 Task: Add a condition where "Hours since ticket status open Less than Twenty" in unsolved tickets in your groups.
Action: Mouse moved to (124, 361)
Screenshot: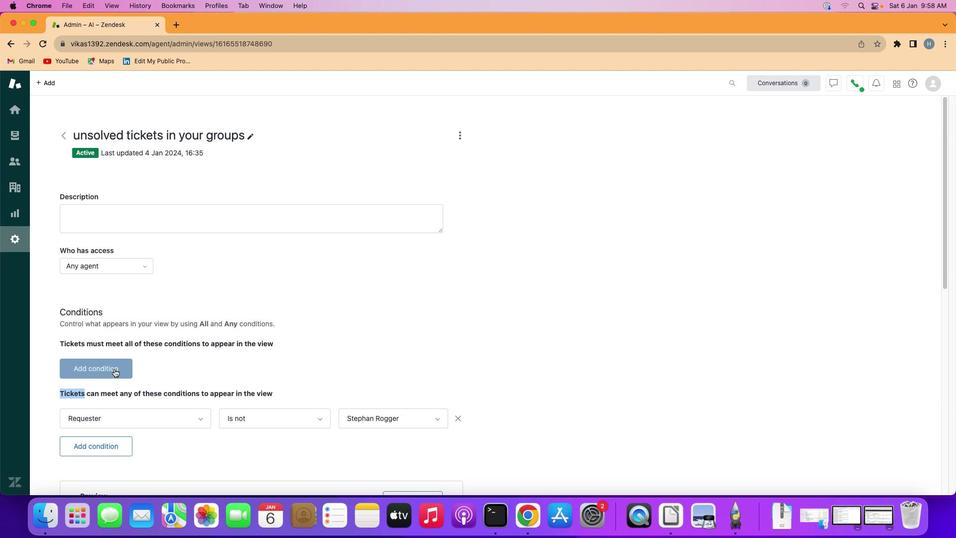 
Action: Mouse pressed left at (124, 361)
Screenshot: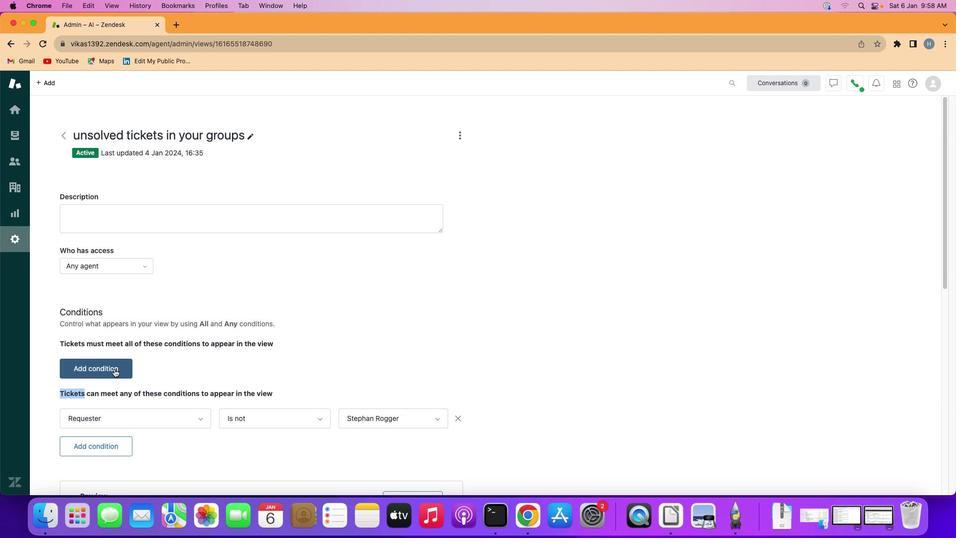 
Action: Mouse moved to (142, 358)
Screenshot: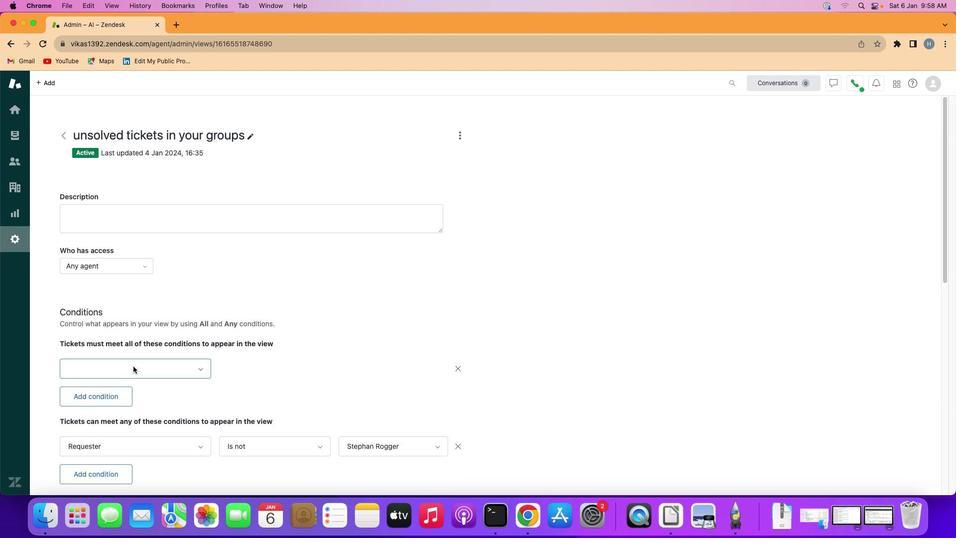 
Action: Mouse pressed left at (142, 358)
Screenshot: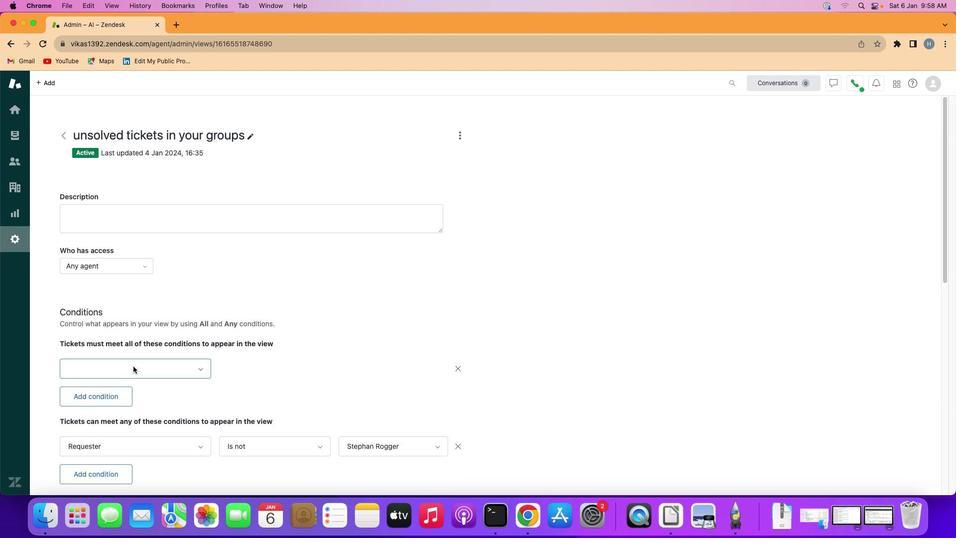 
Action: Mouse moved to (171, 311)
Screenshot: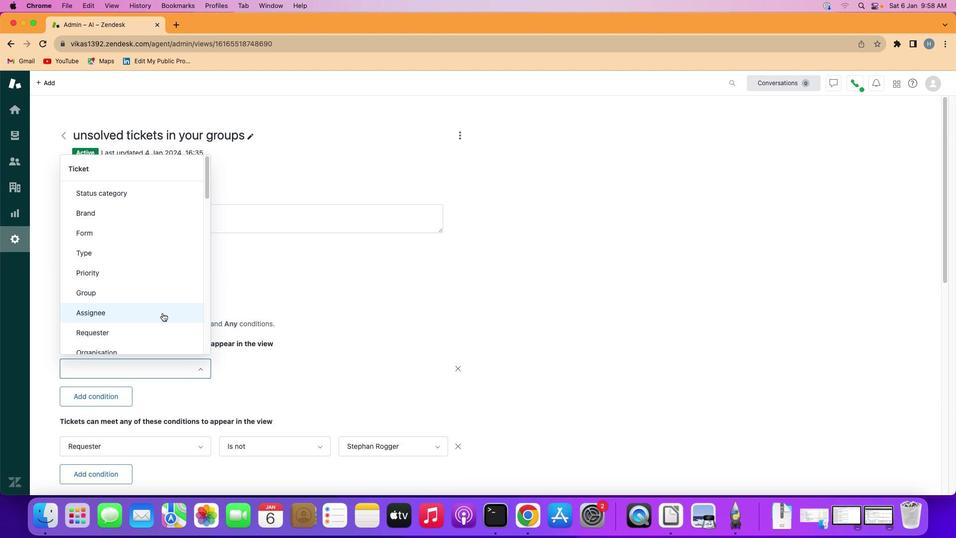 
Action: Mouse scrolled (171, 311) with delta (9, 33)
Screenshot: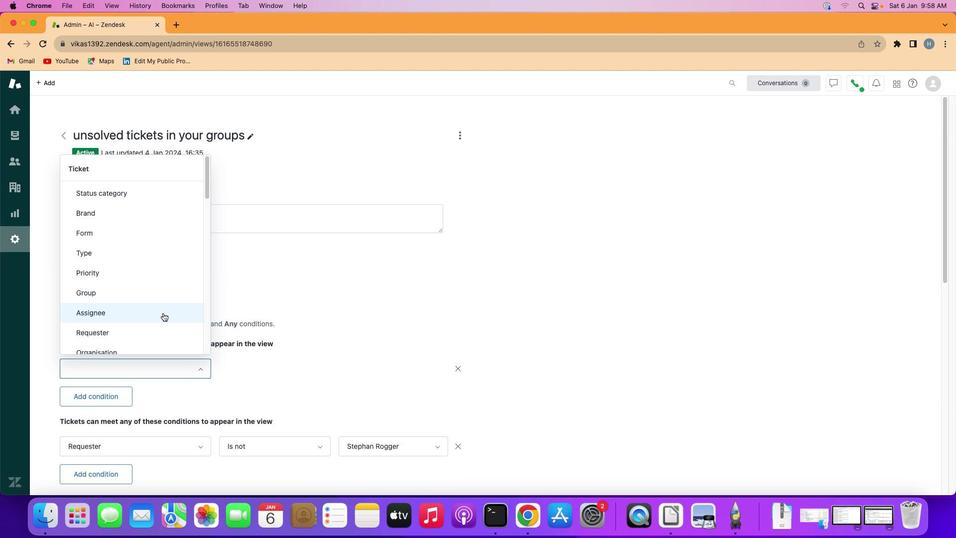 
Action: Mouse moved to (172, 311)
Screenshot: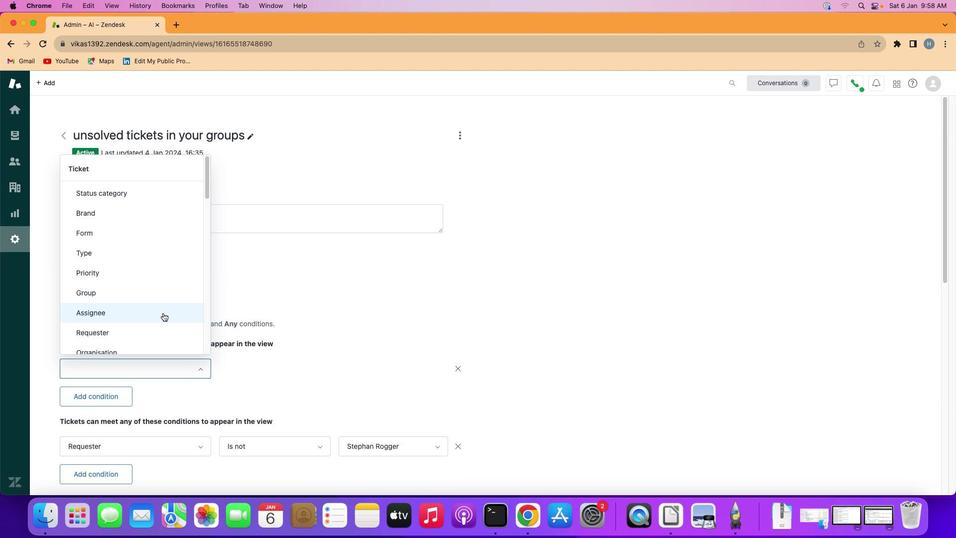
Action: Mouse scrolled (172, 311) with delta (9, 31)
Screenshot: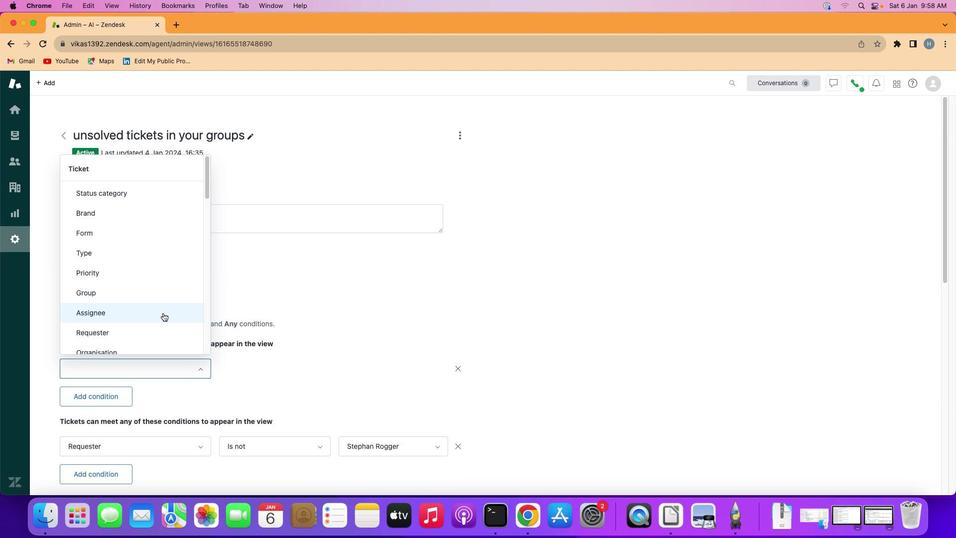 
Action: Mouse moved to (172, 311)
Screenshot: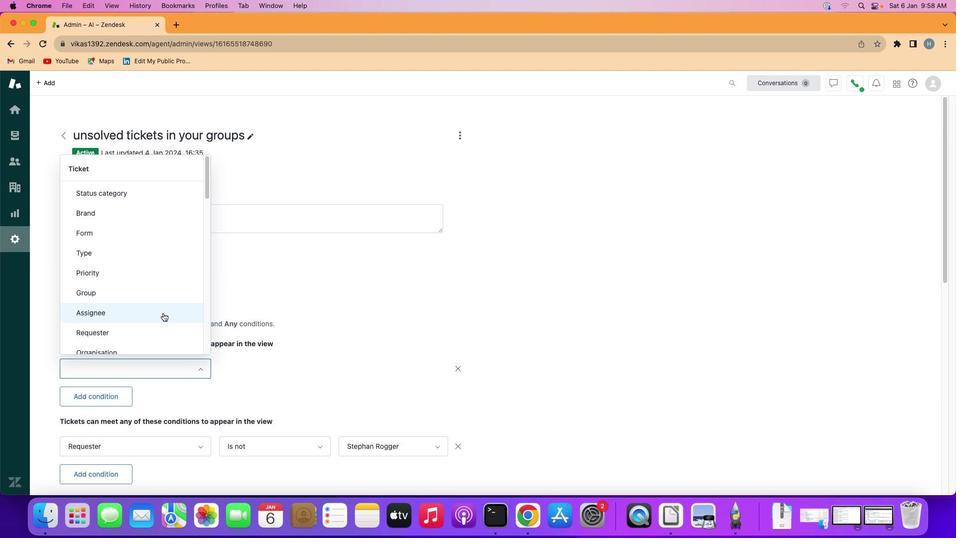 
Action: Mouse scrolled (172, 311) with delta (9, 31)
Screenshot: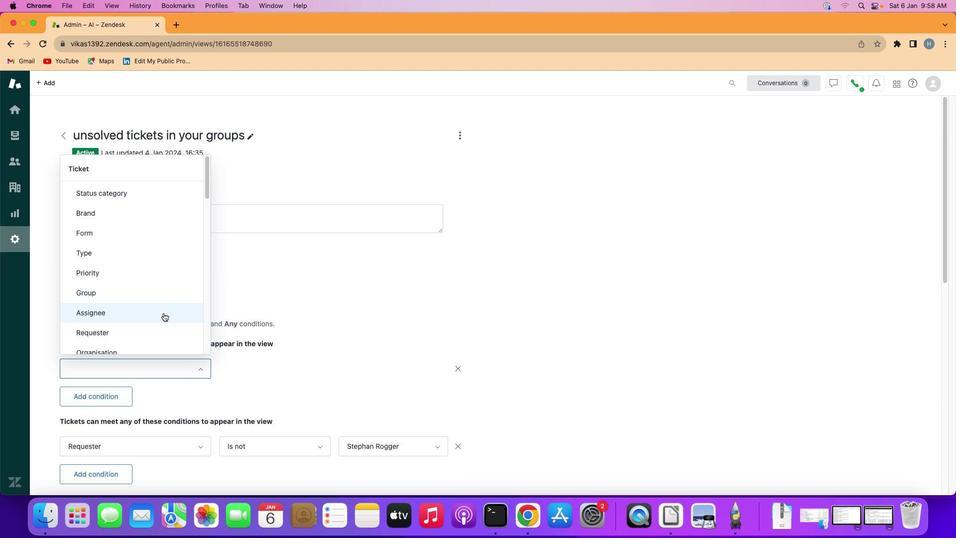 
Action: Mouse moved to (172, 311)
Screenshot: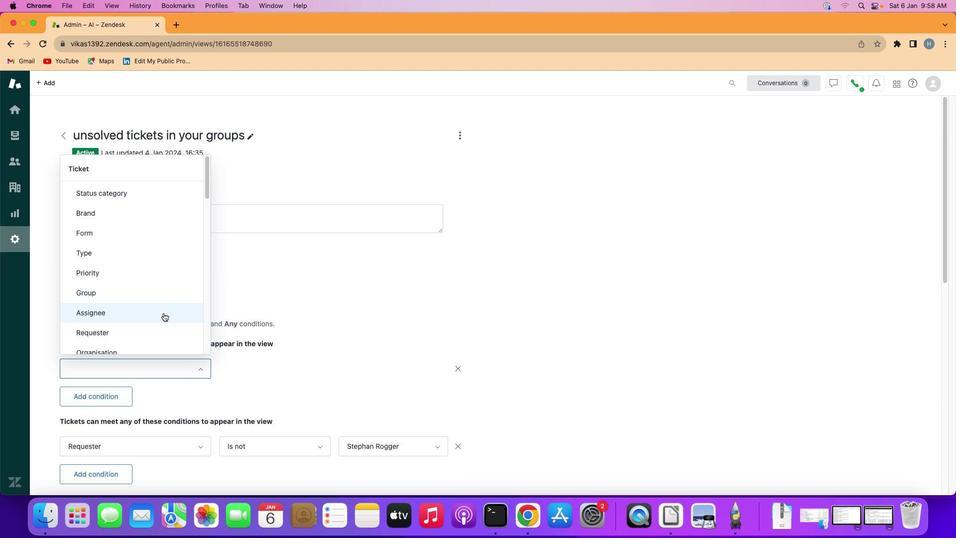 
Action: Mouse scrolled (172, 311) with delta (9, 30)
Screenshot: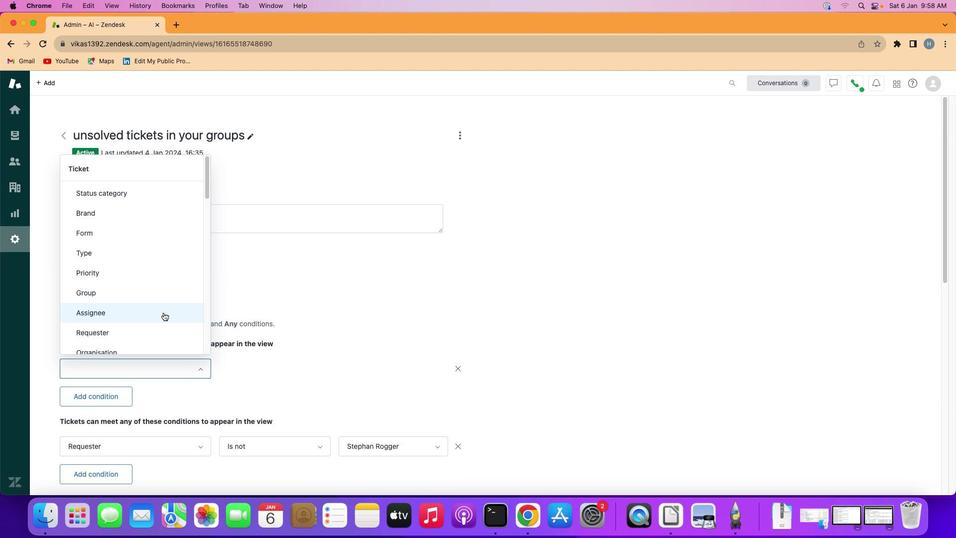 
Action: Mouse moved to (172, 311)
Screenshot: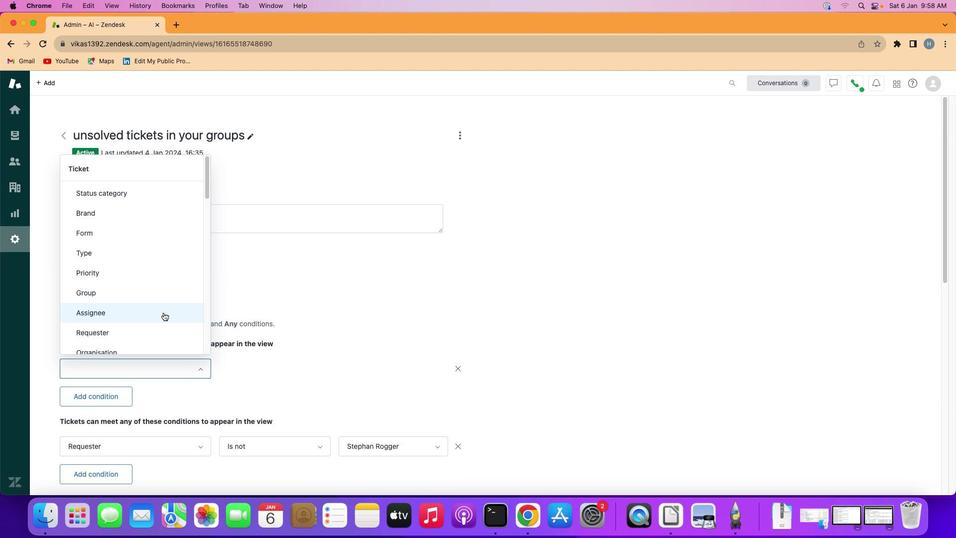 
Action: Mouse scrolled (172, 311) with delta (9, 30)
Screenshot: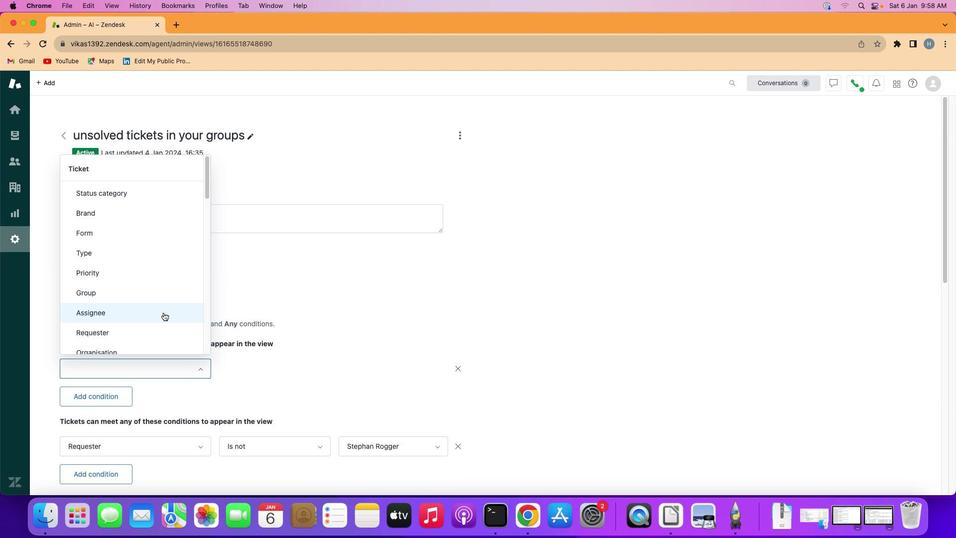 
Action: Mouse moved to (173, 310)
Screenshot: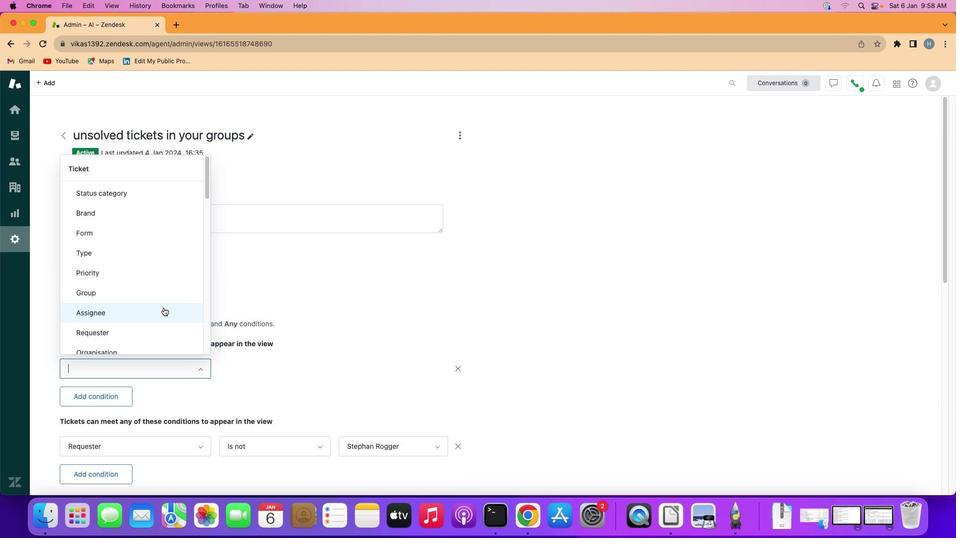 
Action: Mouse scrolled (173, 310) with delta (9, 32)
Screenshot: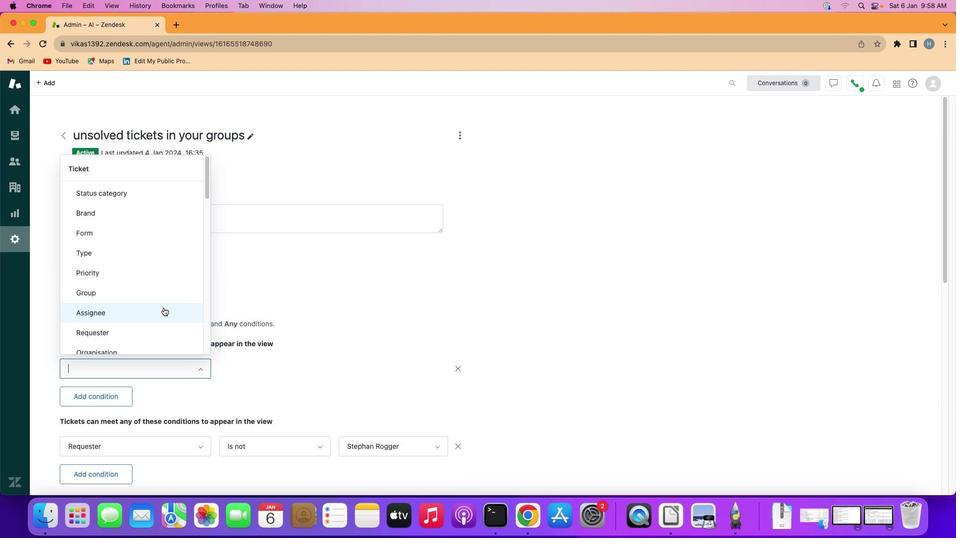
Action: Mouse moved to (172, 297)
Screenshot: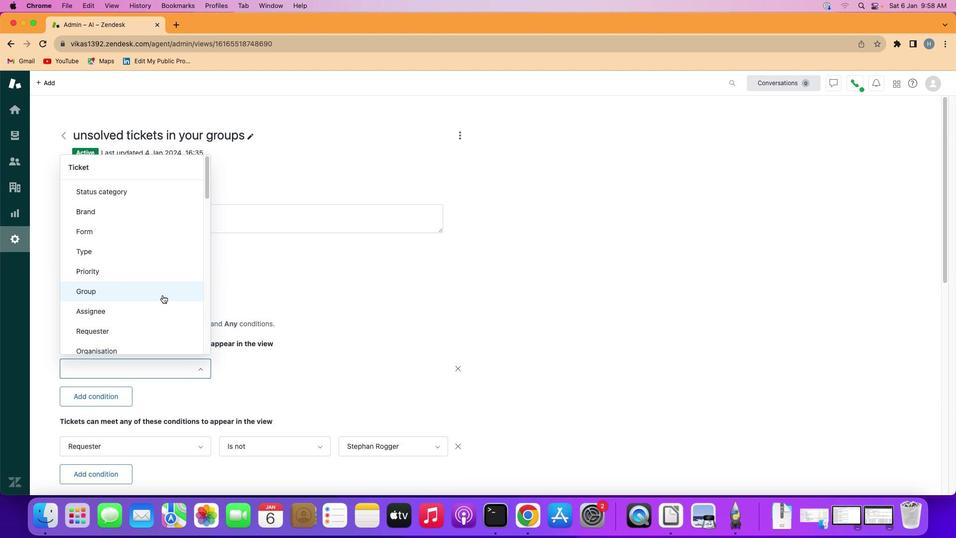
Action: Mouse scrolled (172, 297) with delta (9, 32)
Screenshot: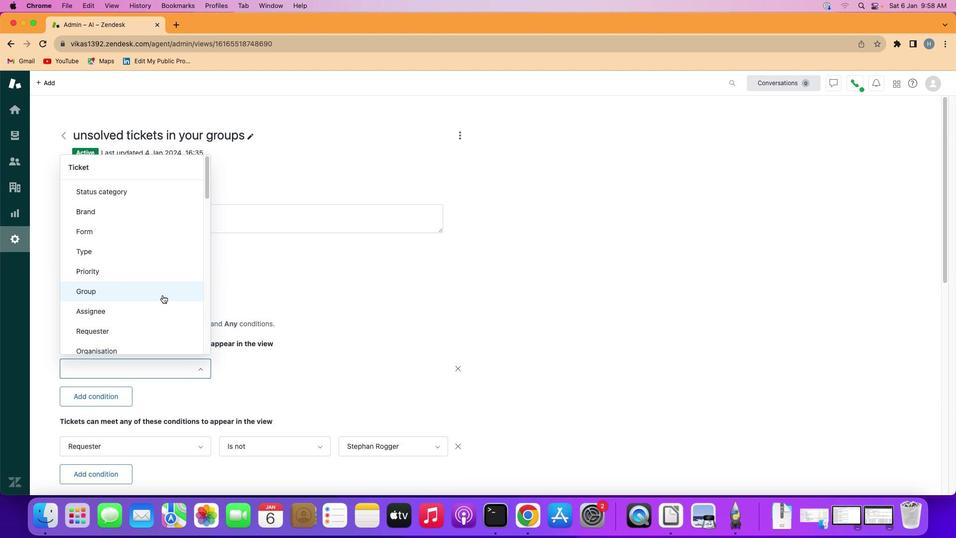 
Action: Mouse moved to (172, 296)
Screenshot: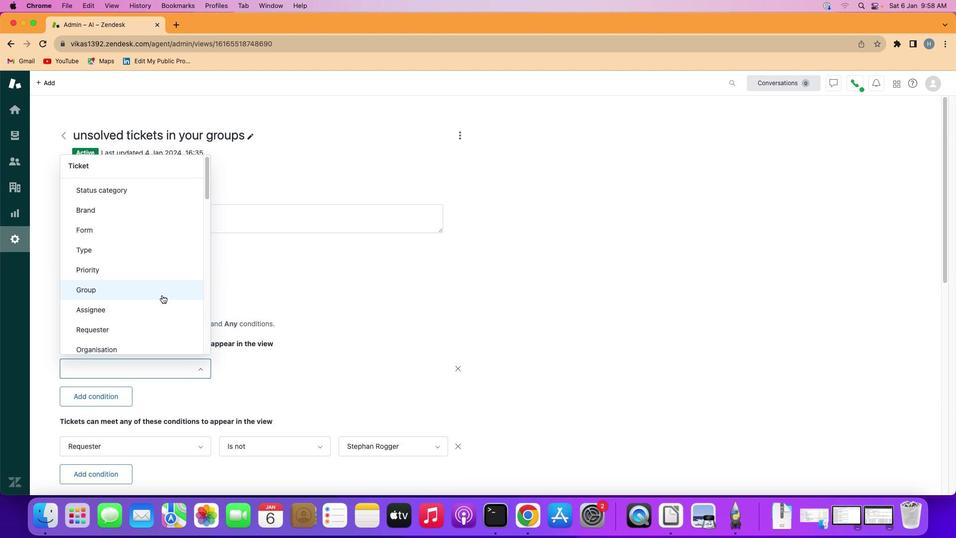 
Action: Mouse scrolled (172, 296) with delta (9, 32)
Screenshot: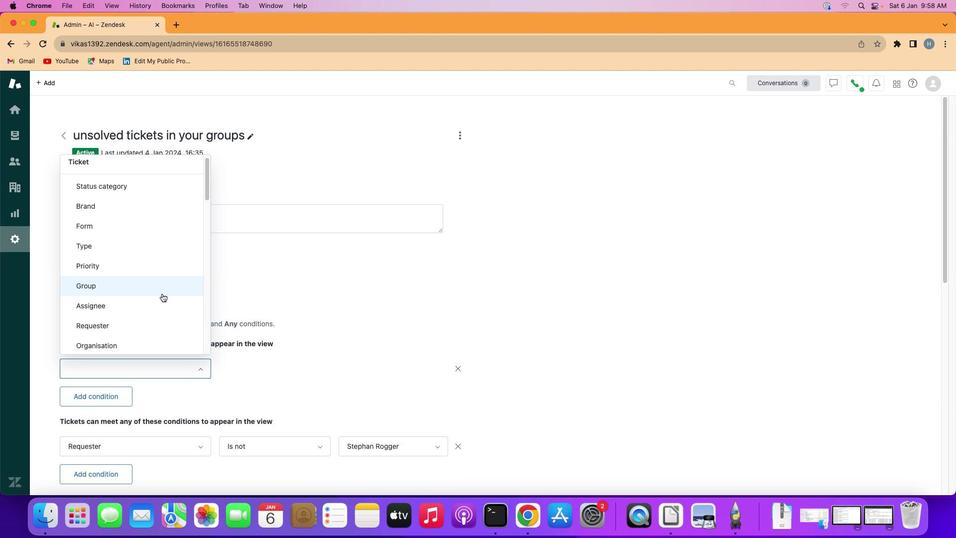 
Action: Mouse moved to (171, 295)
Screenshot: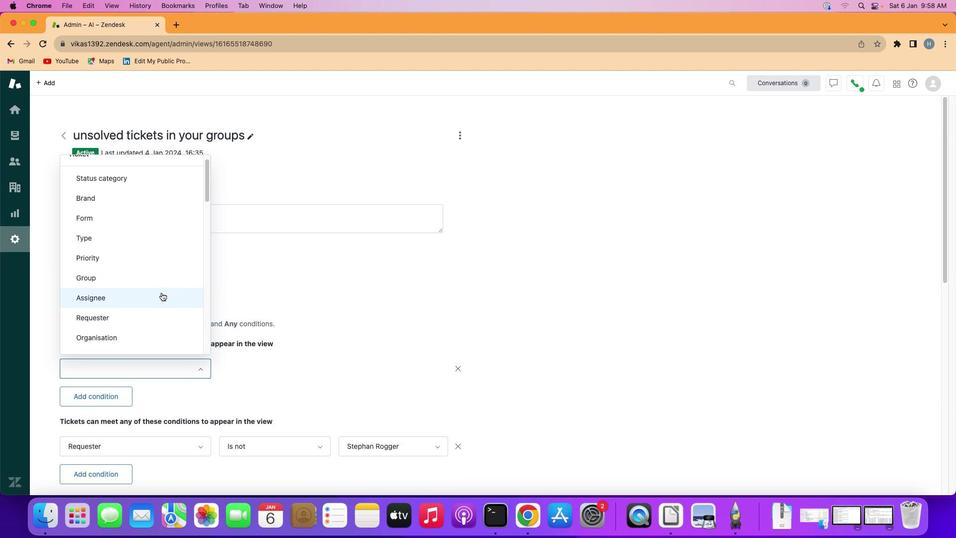 
Action: Mouse scrolled (171, 295) with delta (9, 32)
Screenshot: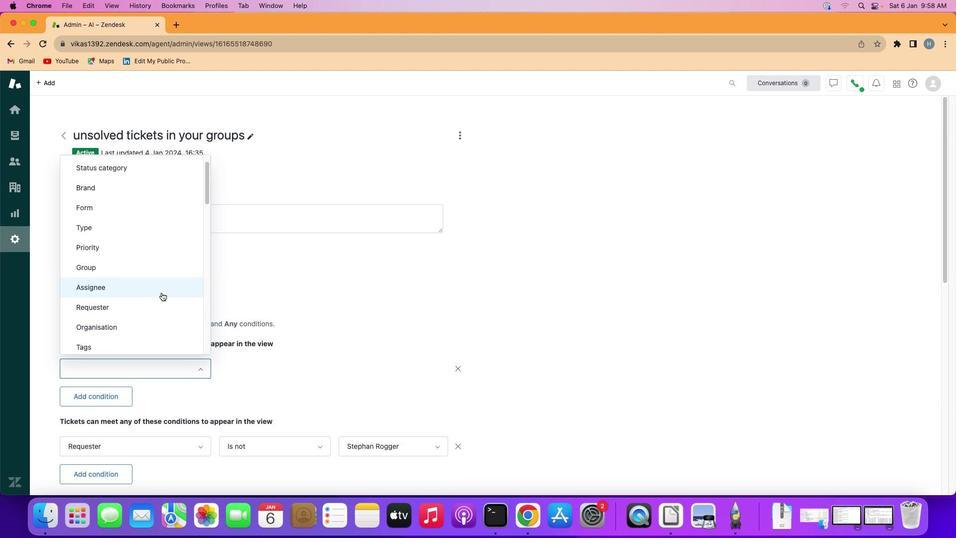 
Action: Mouse moved to (171, 292)
Screenshot: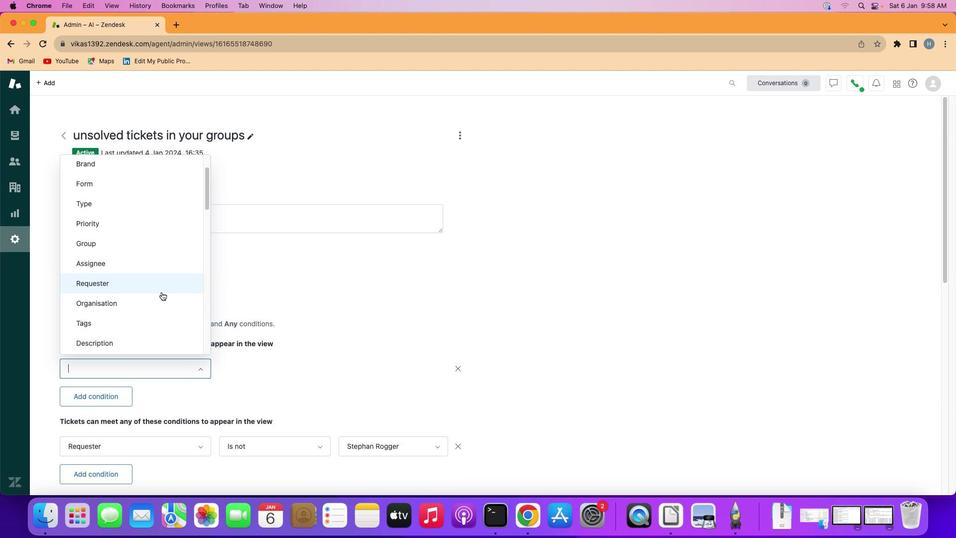 
Action: Mouse scrolled (171, 292) with delta (9, 32)
Screenshot: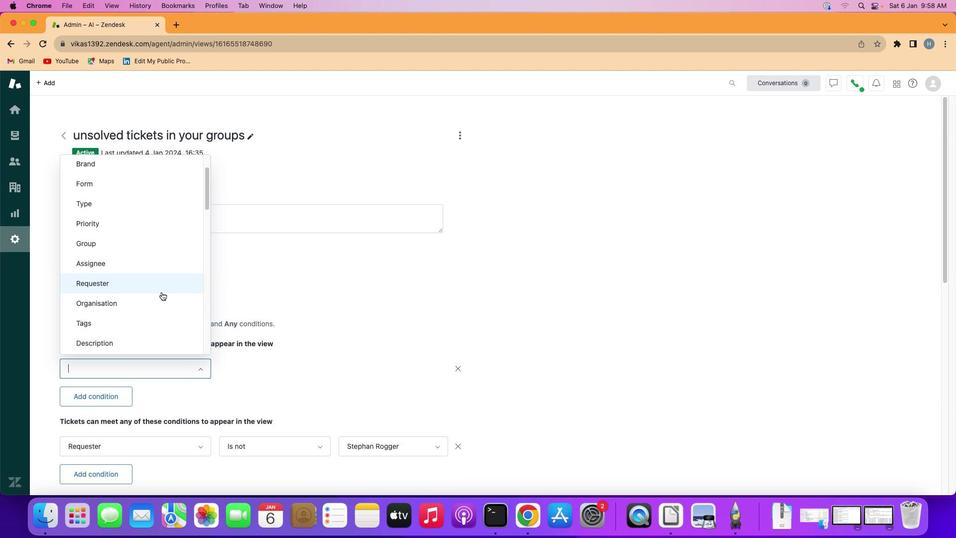 
Action: Mouse moved to (170, 292)
Screenshot: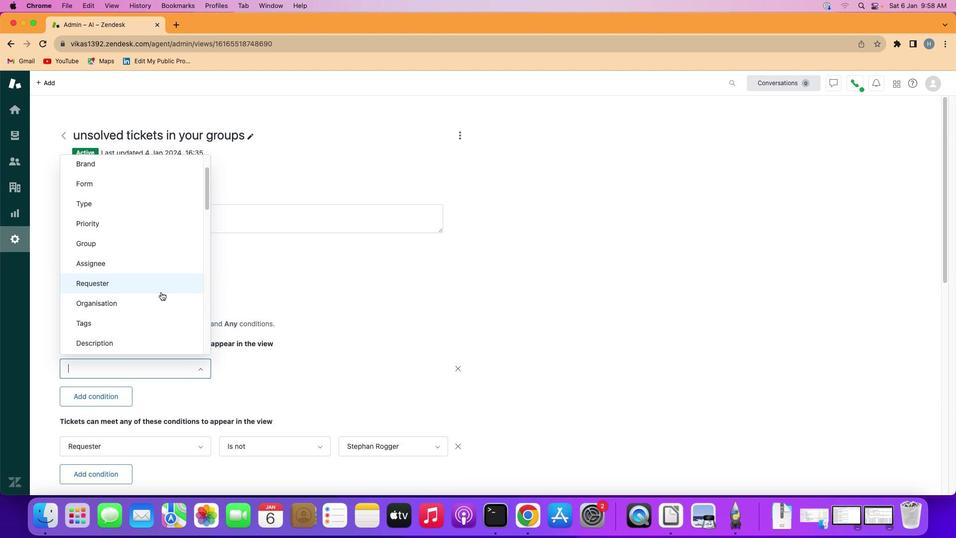
Action: Mouse scrolled (170, 292) with delta (9, 32)
Screenshot: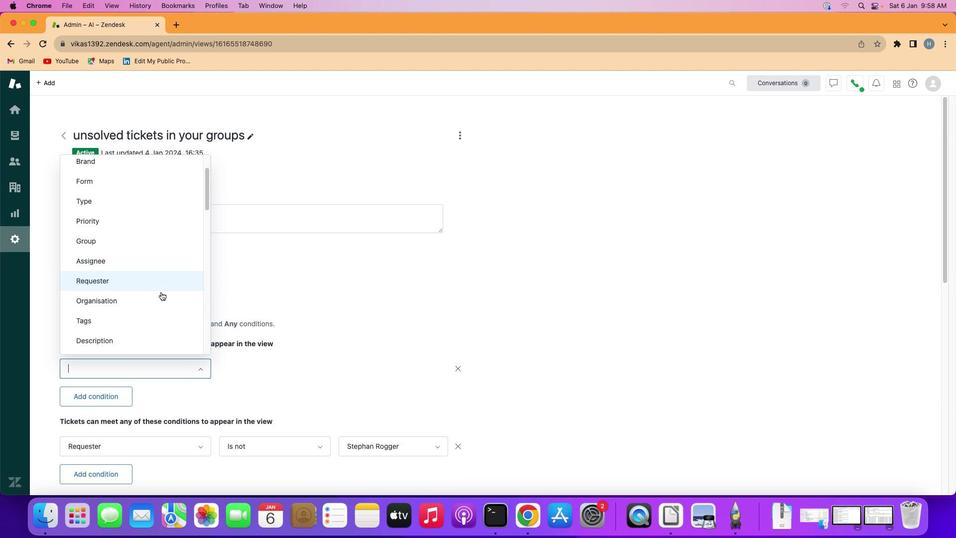 
Action: Mouse scrolled (170, 292) with delta (9, 32)
Screenshot: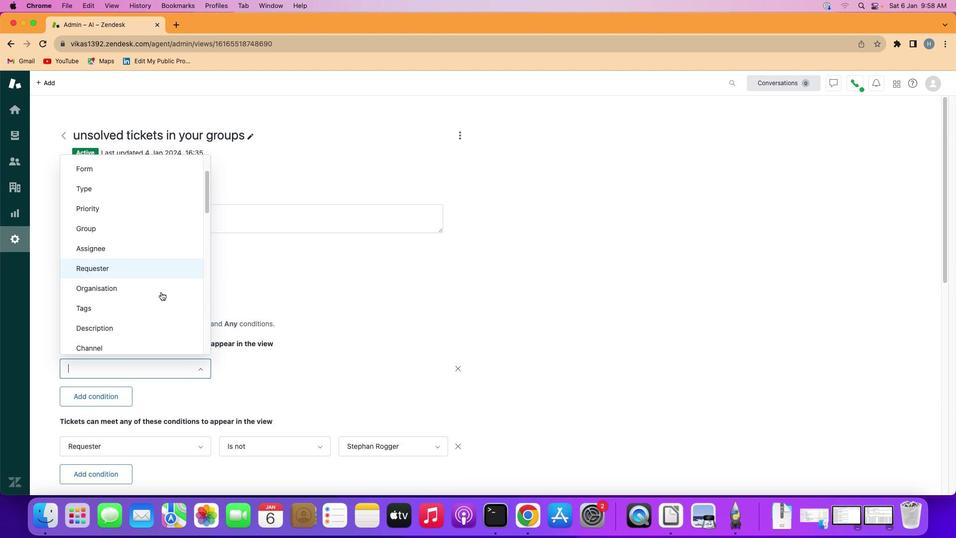 
Action: Mouse scrolled (170, 292) with delta (9, 31)
Screenshot: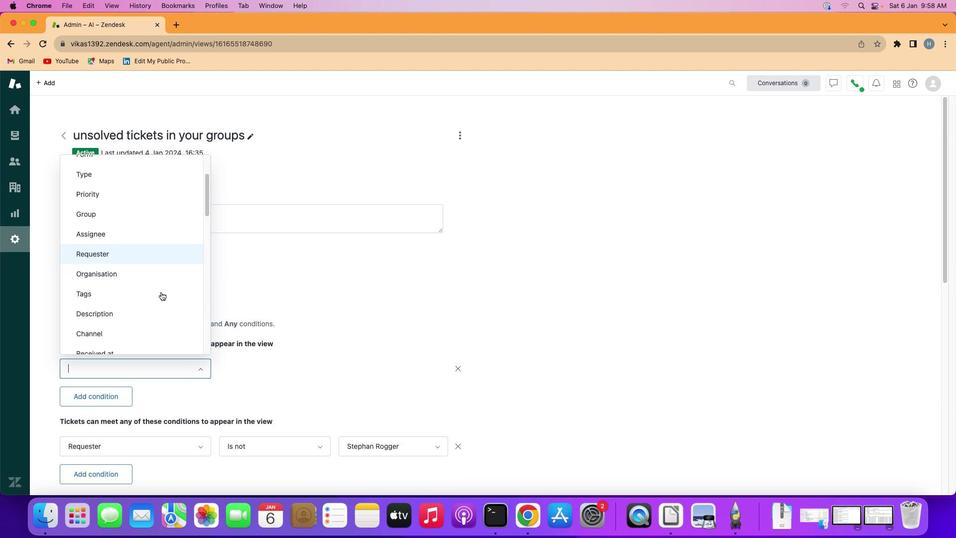 
Action: Mouse scrolled (170, 292) with delta (9, 31)
Screenshot: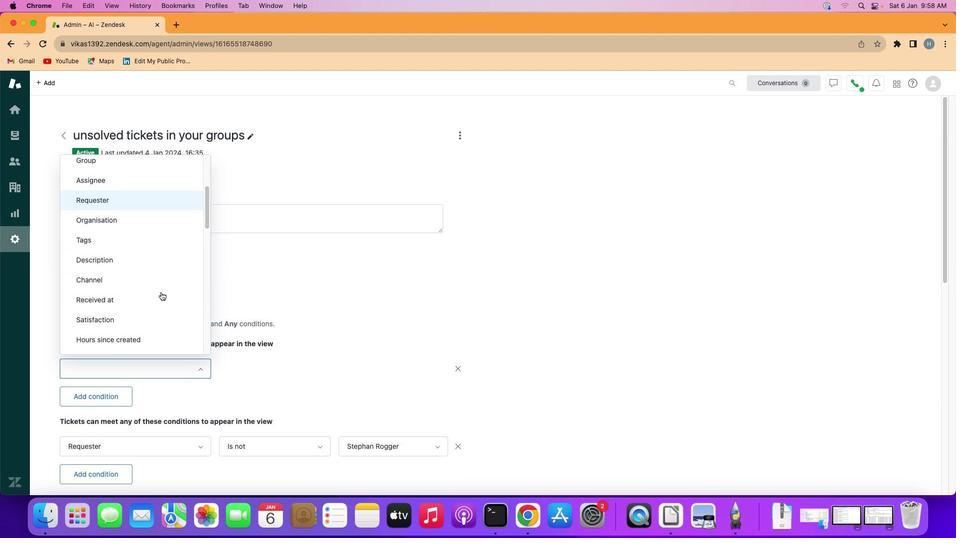 
Action: Mouse scrolled (170, 292) with delta (9, 32)
Screenshot: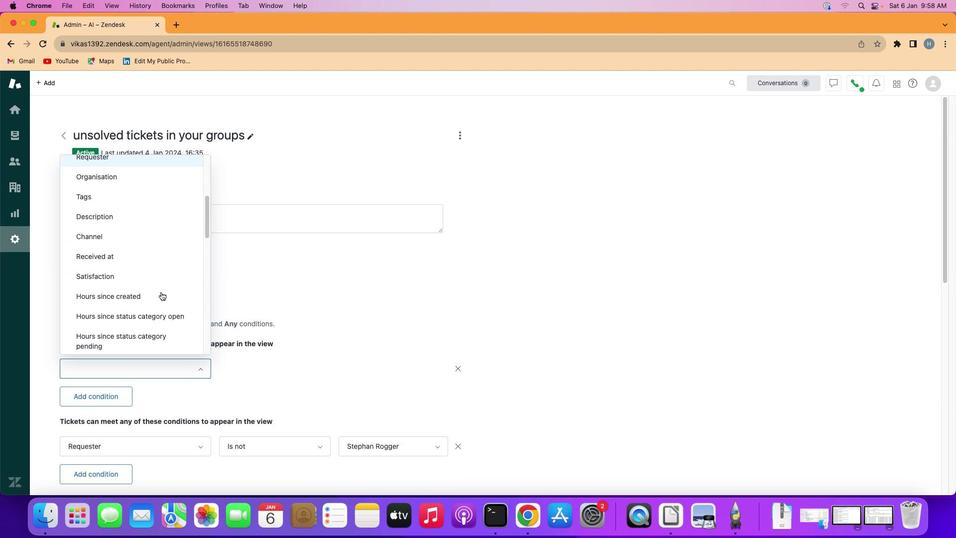 
Action: Mouse scrolled (170, 292) with delta (9, 32)
Screenshot: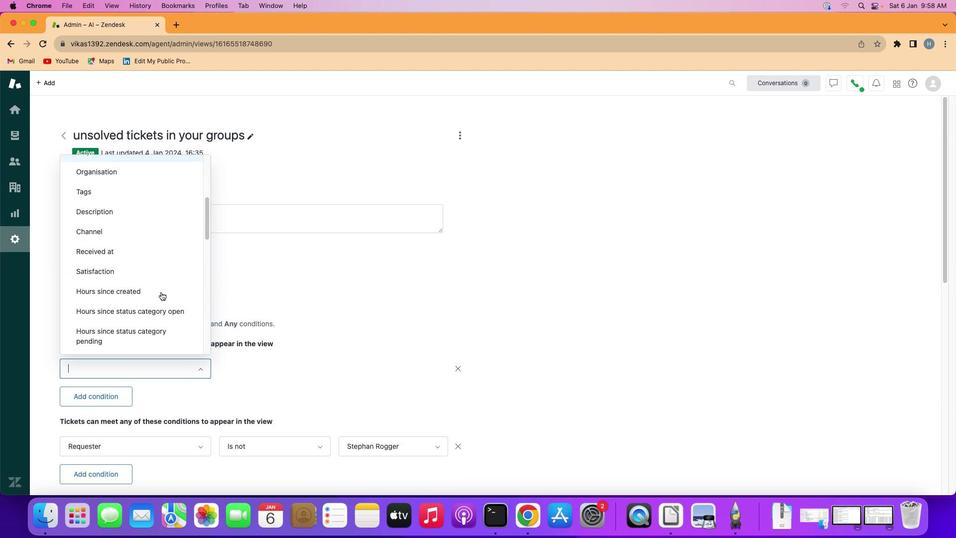 
Action: Mouse scrolled (170, 292) with delta (9, 32)
Screenshot: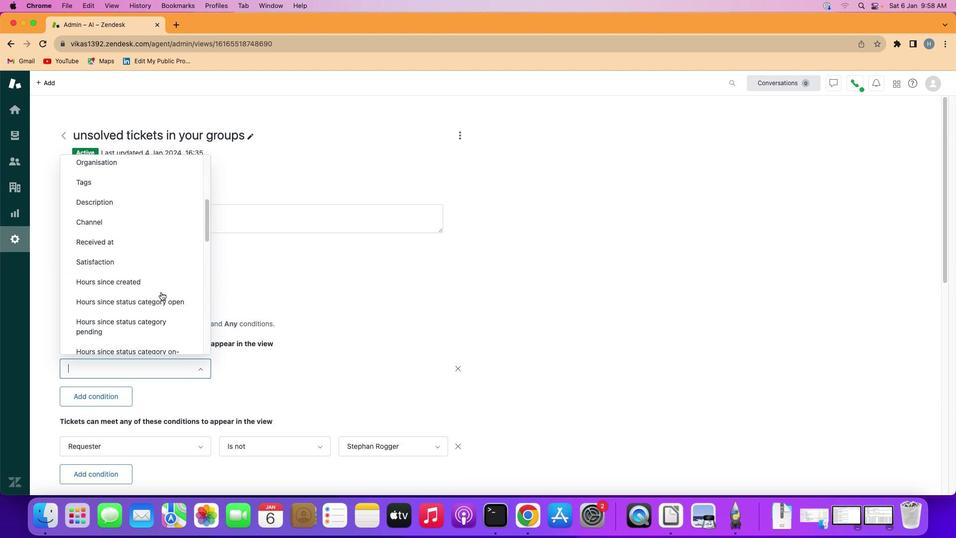 
Action: Mouse scrolled (170, 292) with delta (9, 31)
Screenshot: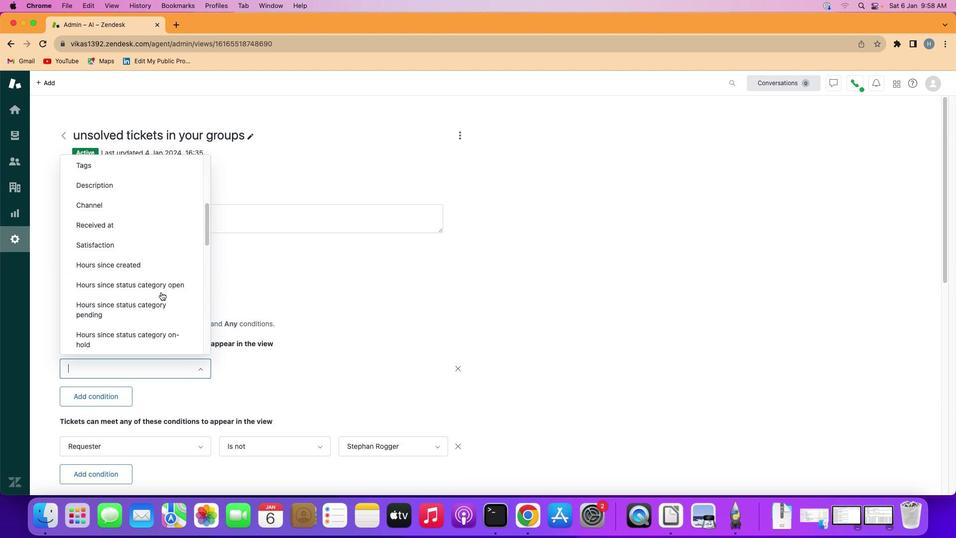 
Action: Mouse scrolled (170, 292) with delta (9, 31)
Screenshot: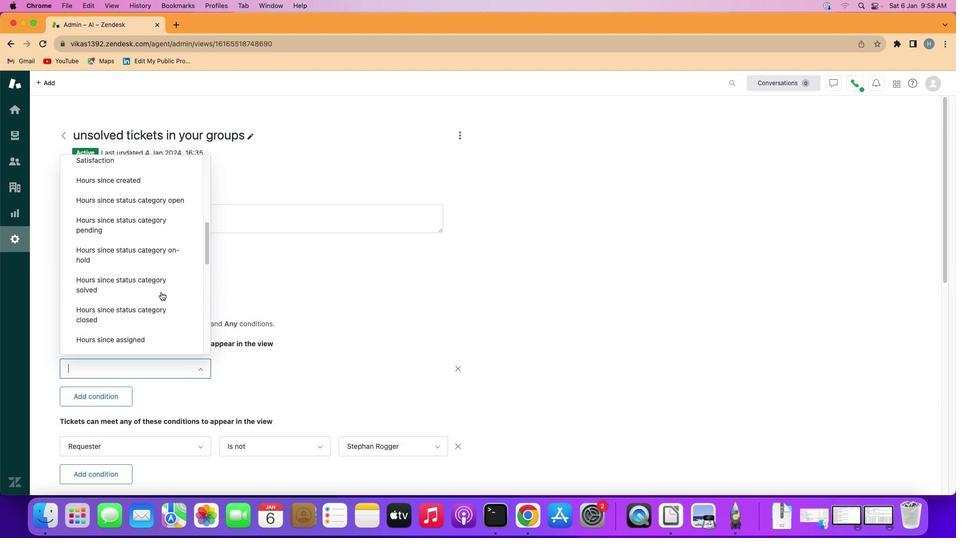 
Action: Mouse scrolled (170, 292) with delta (9, 32)
Screenshot: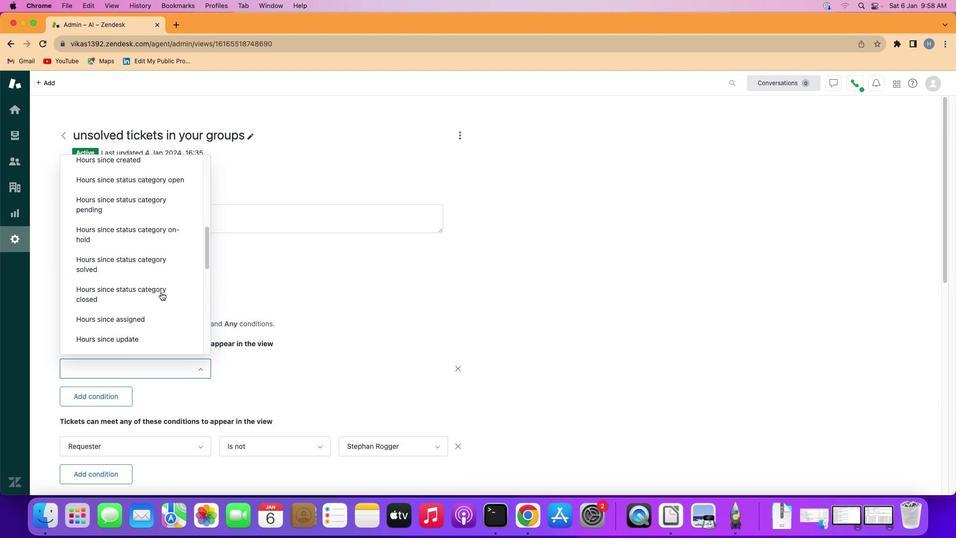 
Action: Mouse scrolled (170, 292) with delta (9, 32)
Screenshot: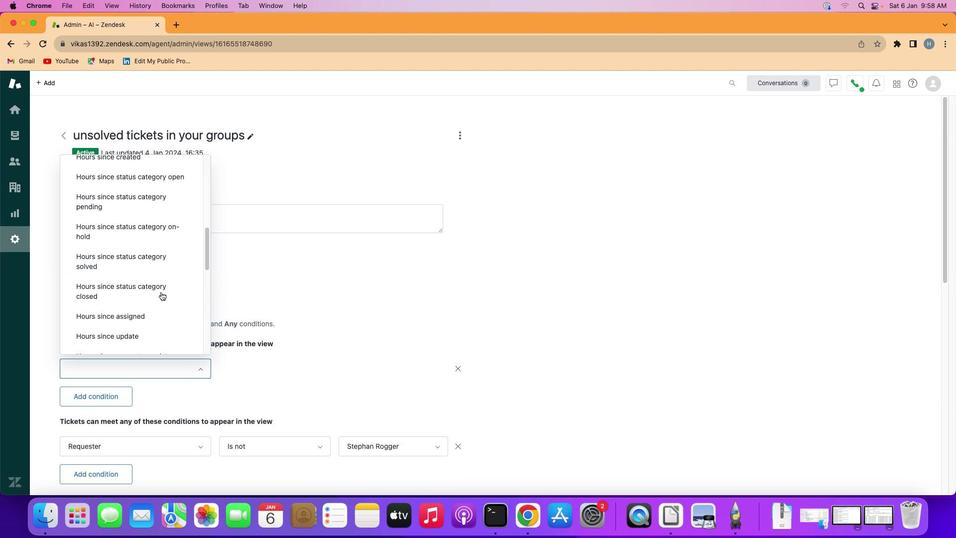 
Action: Mouse scrolled (170, 292) with delta (9, 32)
Screenshot: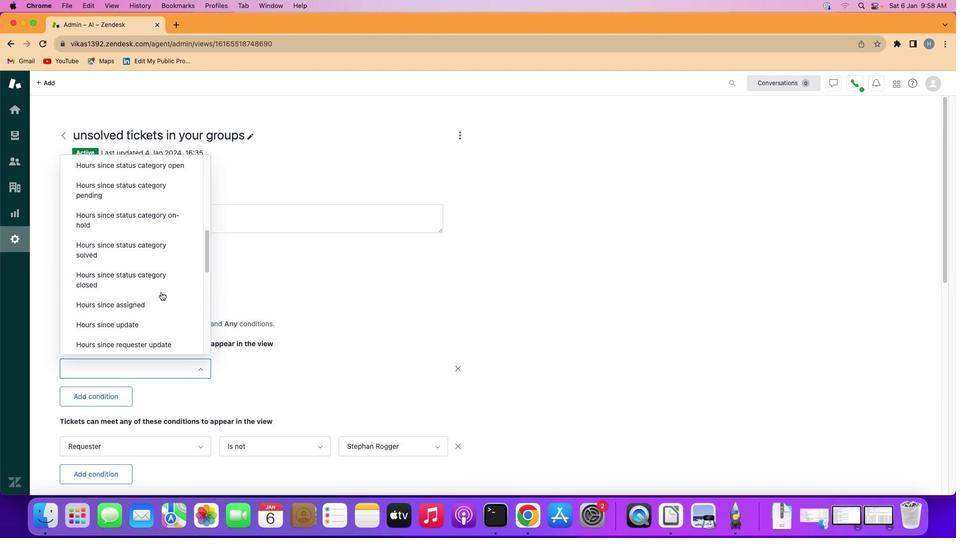 
Action: Mouse scrolled (170, 292) with delta (9, 32)
Screenshot: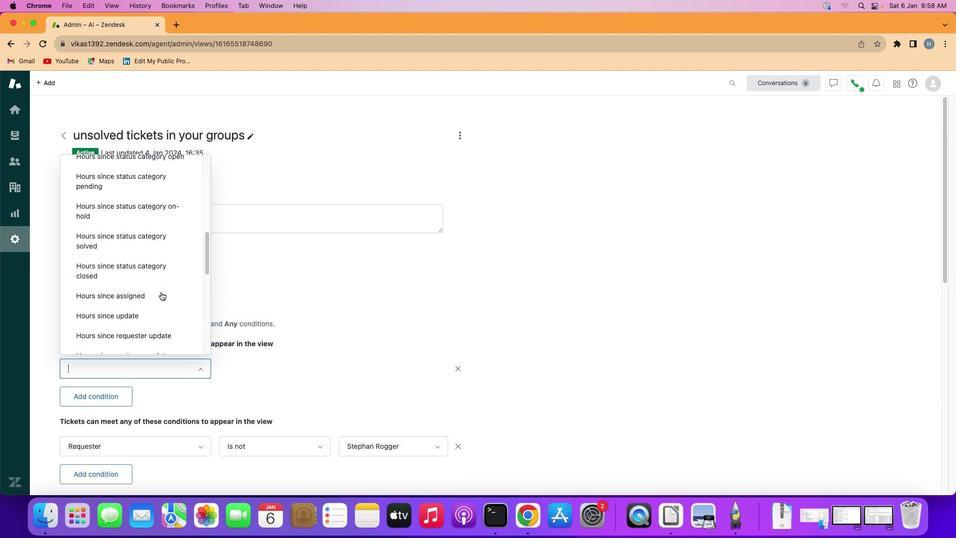 
Action: Mouse scrolled (170, 292) with delta (9, 32)
Screenshot: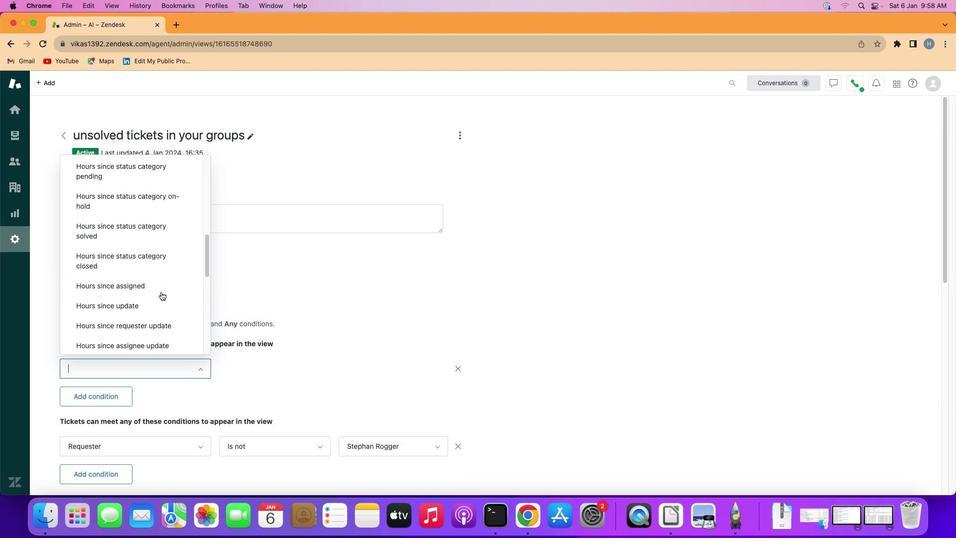 
Action: Mouse scrolled (170, 292) with delta (9, 31)
Screenshot: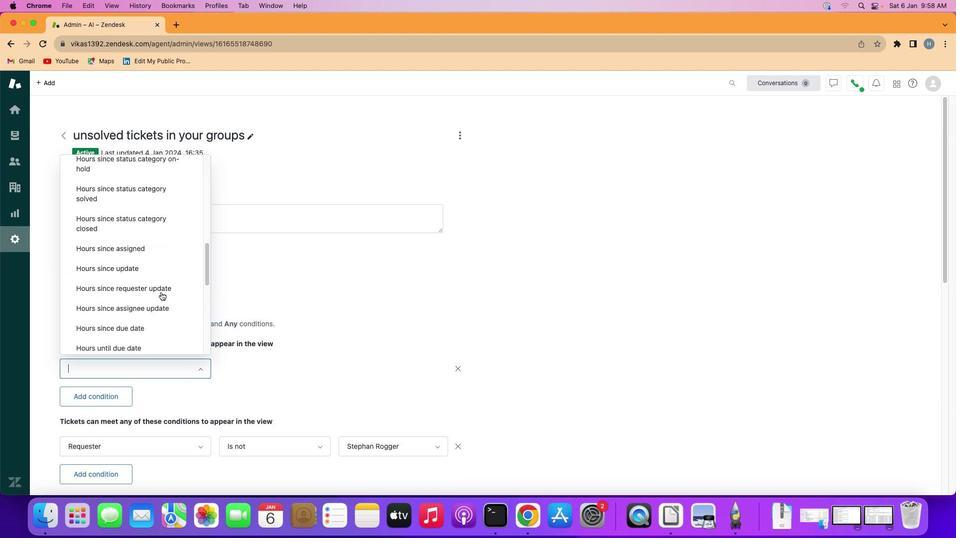 
Action: Mouse scrolled (170, 292) with delta (9, 31)
Screenshot: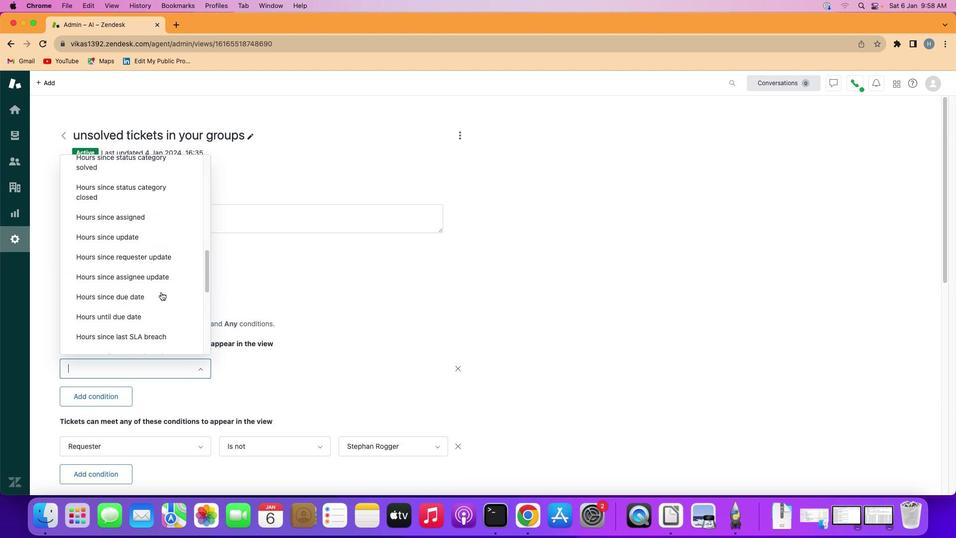 
Action: Mouse scrolled (170, 292) with delta (9, 31)
Screenshot: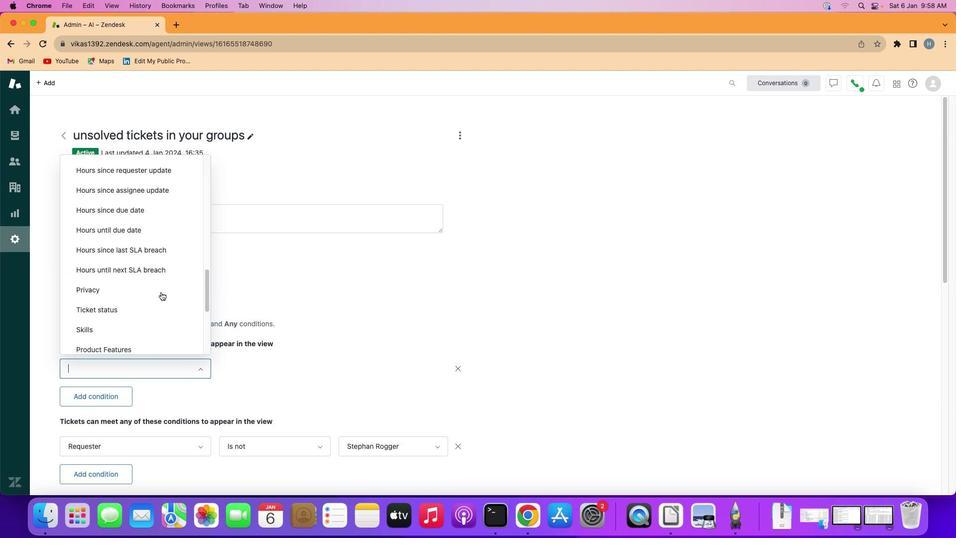 
Action: Mouse scrolled (170, 292) with delta (9, 32)
Screenshot: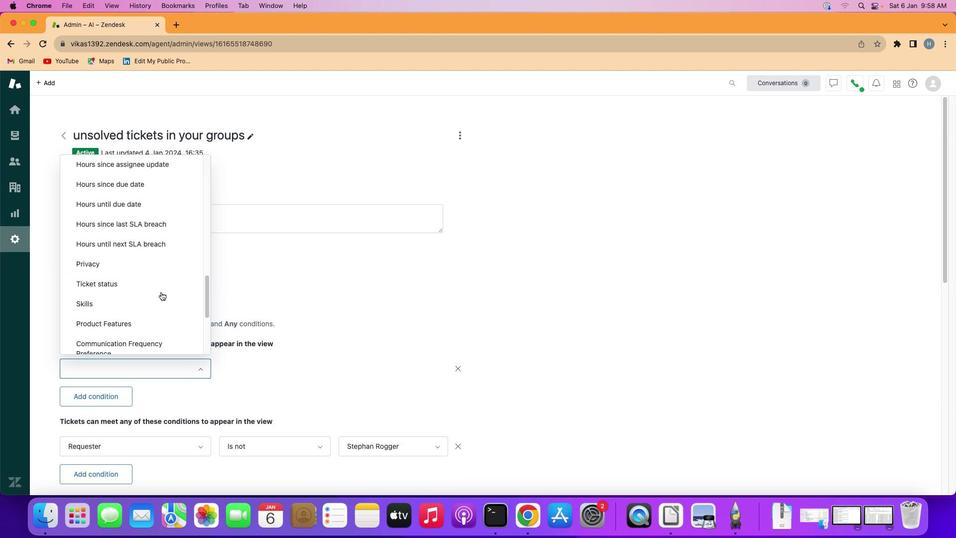 
Action: Mouse scrolled (170, 292) with delta (9, 32)
Screenshot: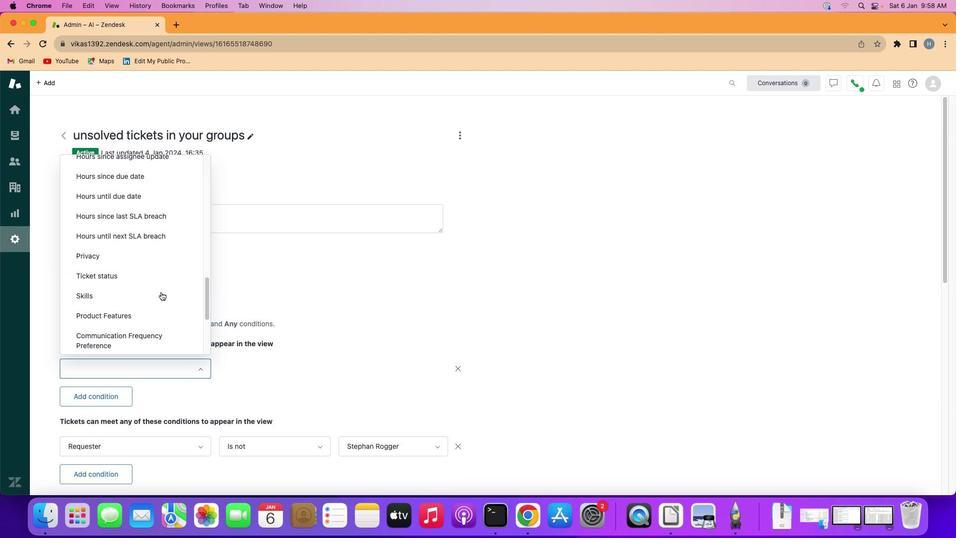
Action: Mouse scrolled (170, 292) with delta (9, 32)
Screenshot: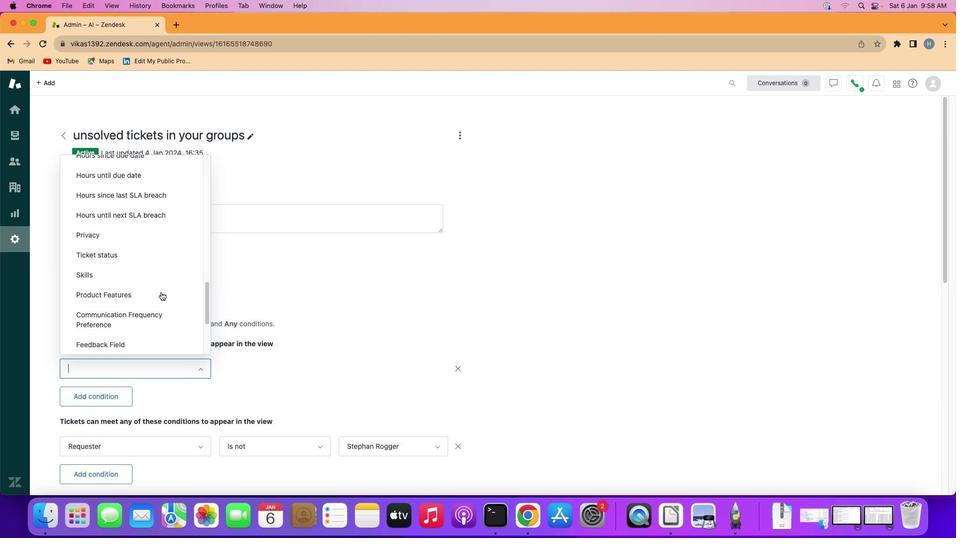 
Action: Mouse scrolled (170, 292) with delta (9, 32)
Screenshot: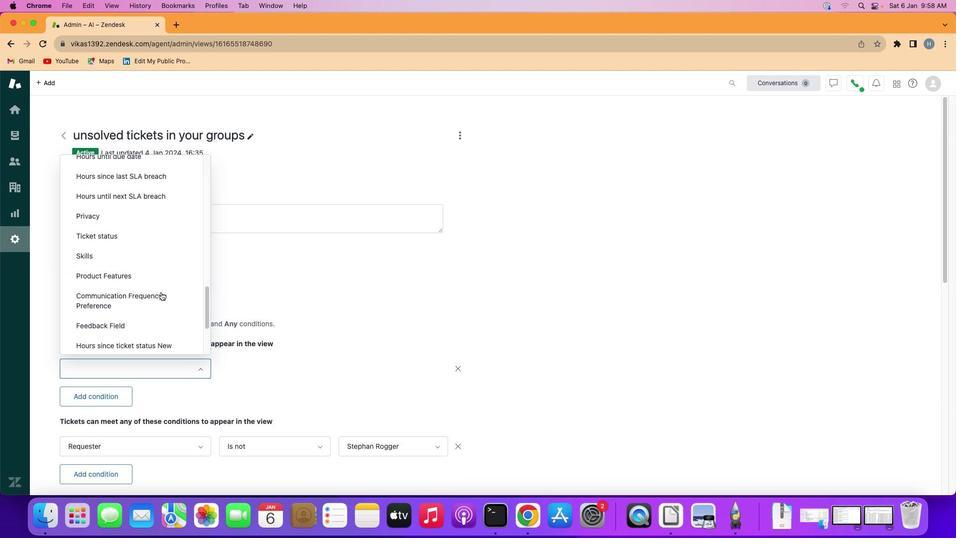 
Action: Mouse scrolled (170, 292) with delta (9, 32)
Screenshot: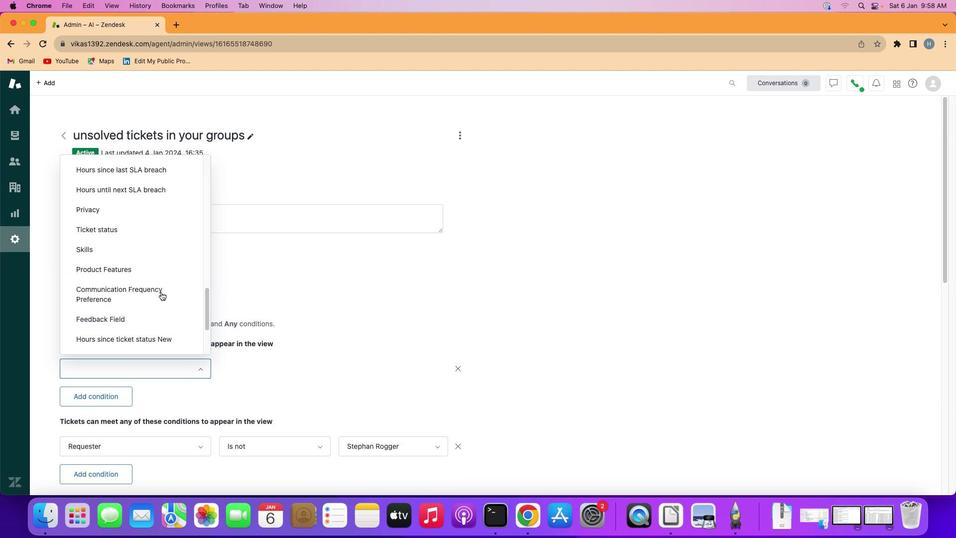 
Action: Mouse scrolled (170, 292) with delta (9, 32)
Screenshot: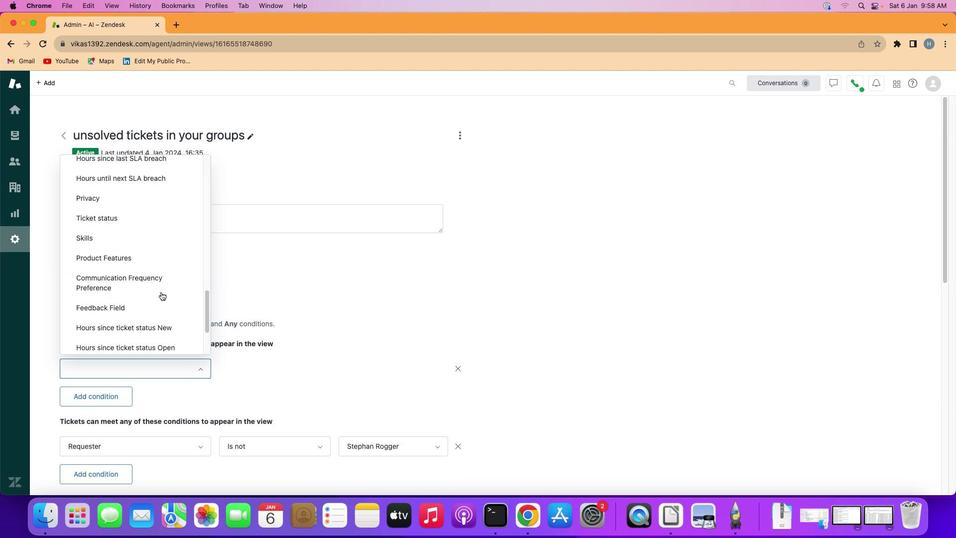 
Action: Mouse scrolled (170, 292) with delta (9, 32)
Screenshot: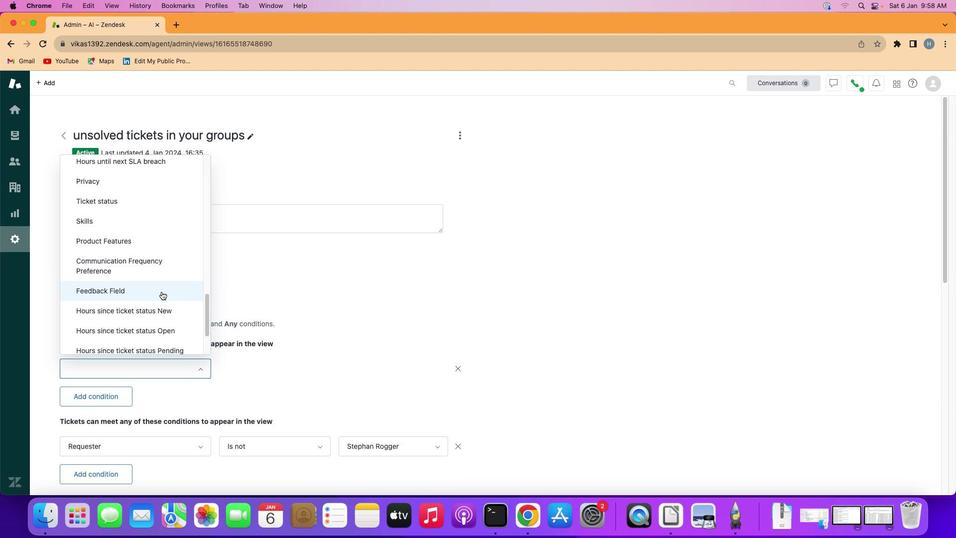 
Action: Mouse moved to (172, 322)
Screenshot: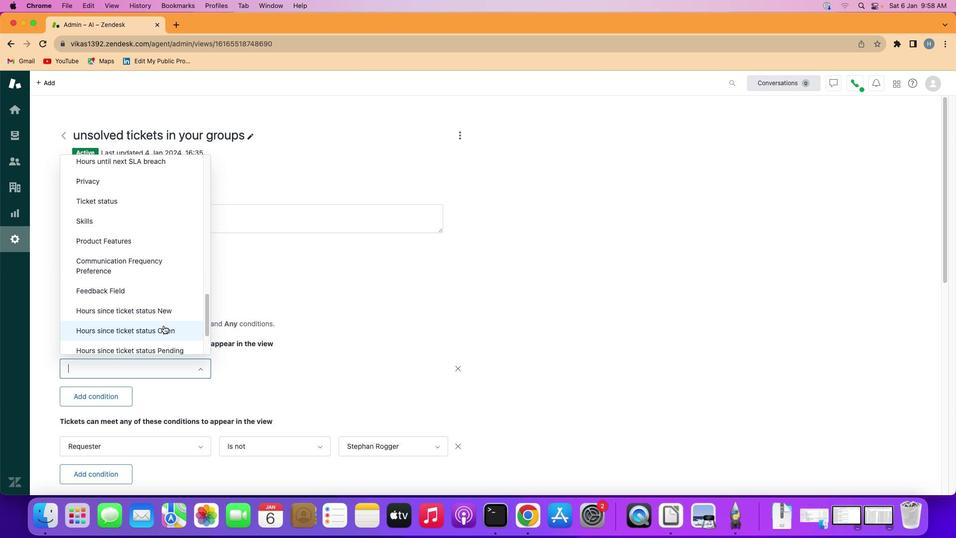 
Action: Mouse pressed left at (172, 322)
Screenshot: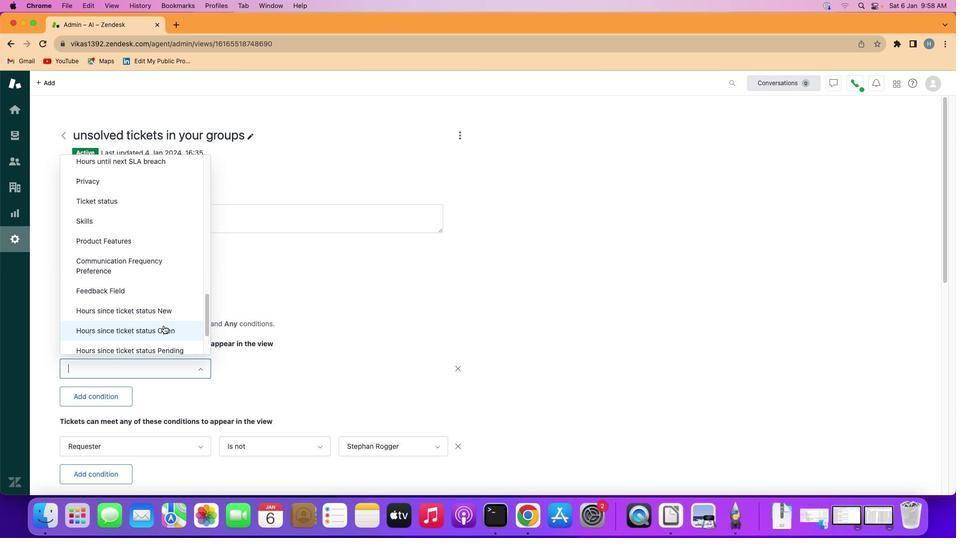 
Action: Mouse moved to (285, 363)
Screenshot: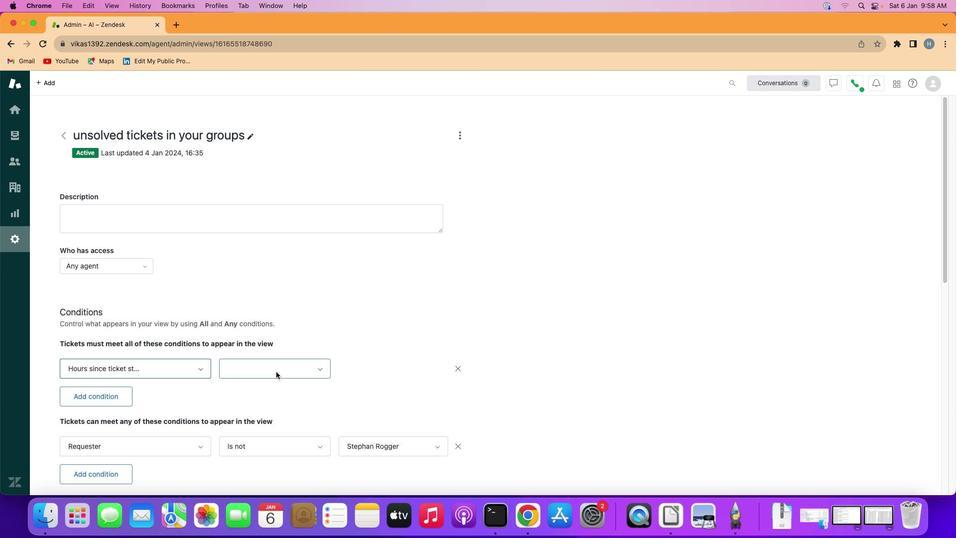 
Action: Mouse pressed left at (285, 363)
Screenshot: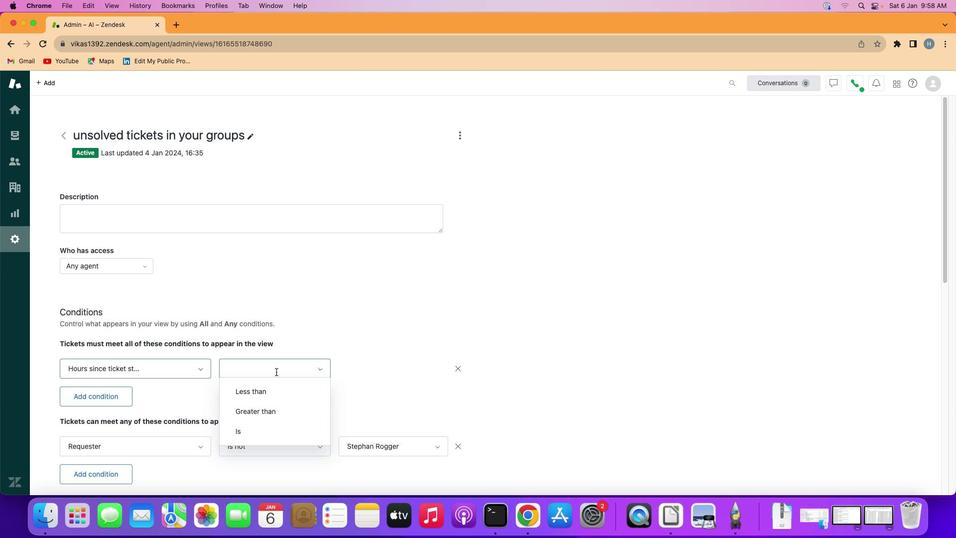 
Action: Mouse moved to (275, 382)
Screenshot: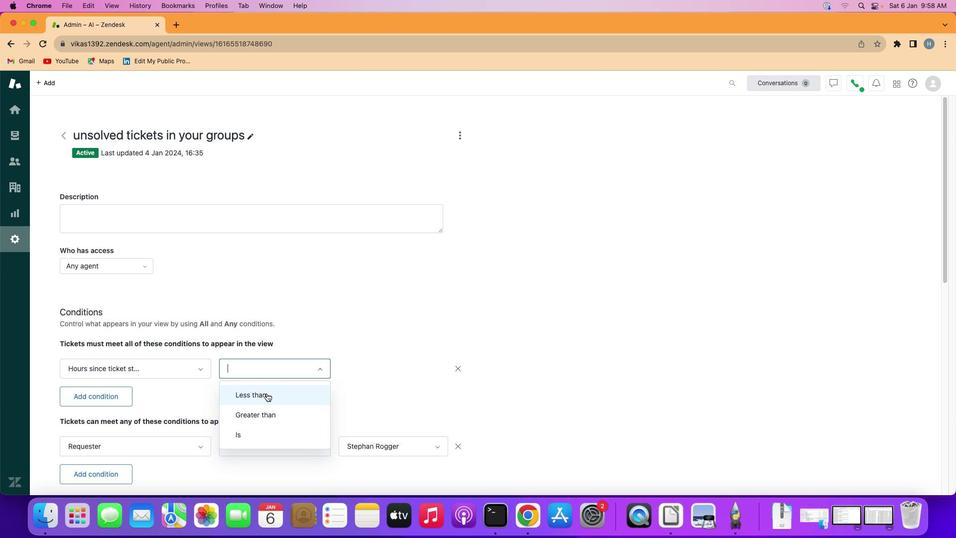 
Action: Mouse pressed left at (275, 382)
Screenshot: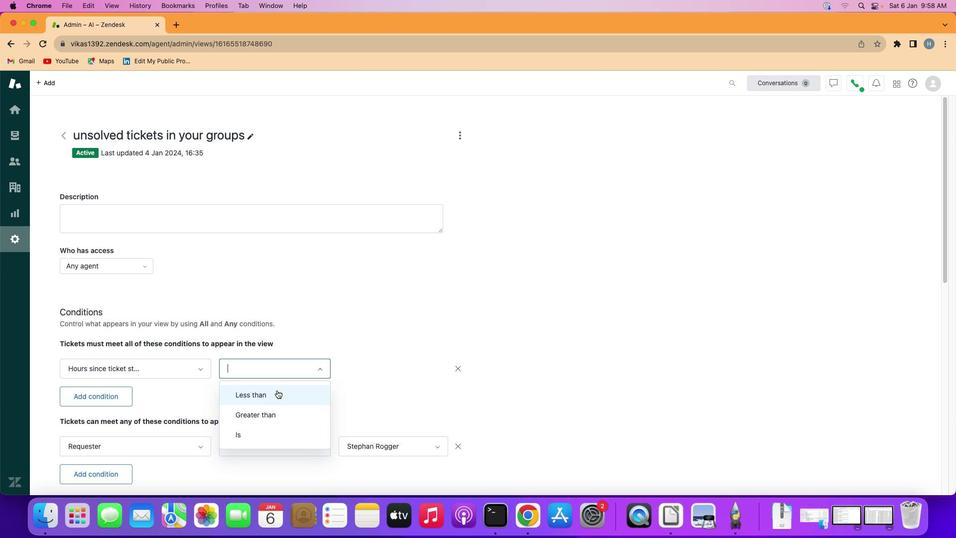 
Action: Mouse moved to (372, 364)
Screenshot: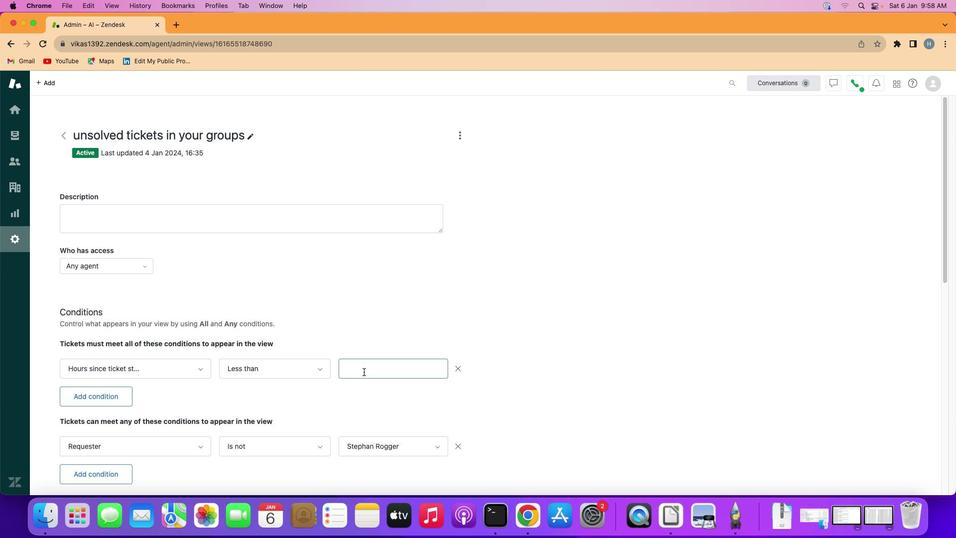 
Action: Mouse pressed left at (372, 364)
Screenshot: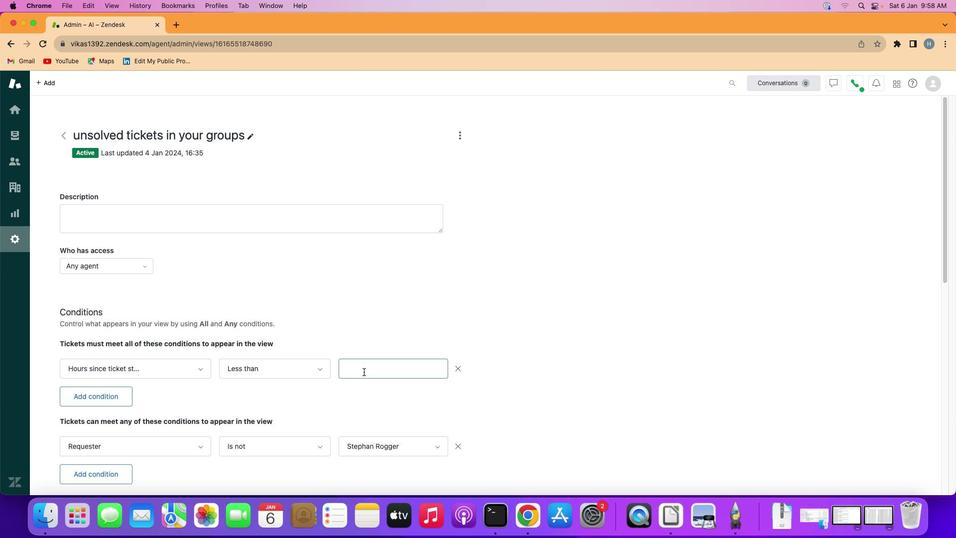 
Action: Key pressed Key.shift'T''w''e''n''t''y'
Screenshot: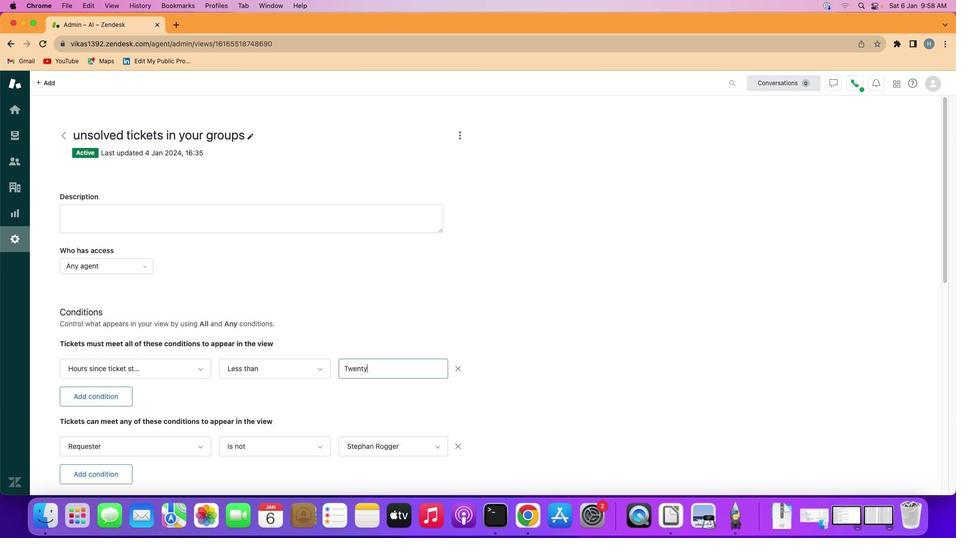 
Action: Mouse moved to (374, 391)
Screenshot: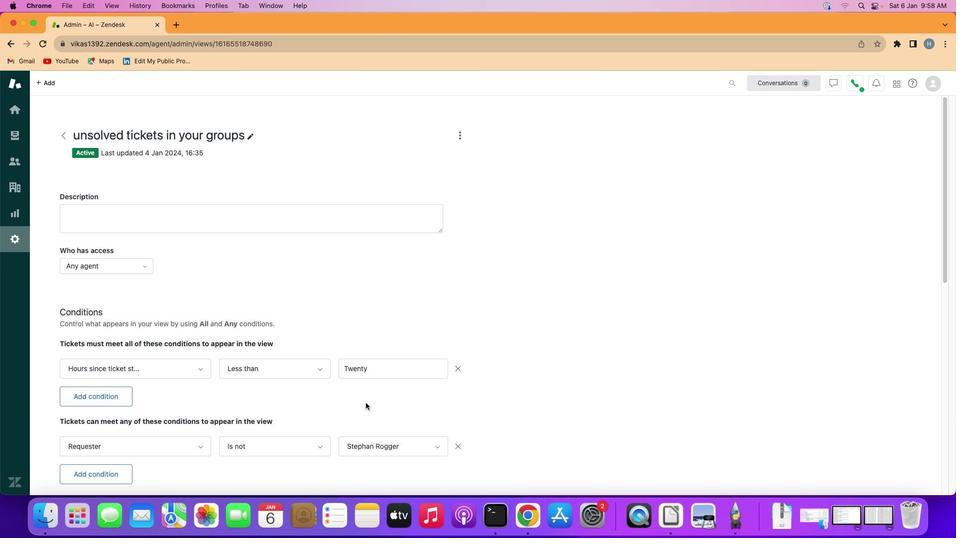 
Action: Mouse pressed left at (374, 391)
Screenshot: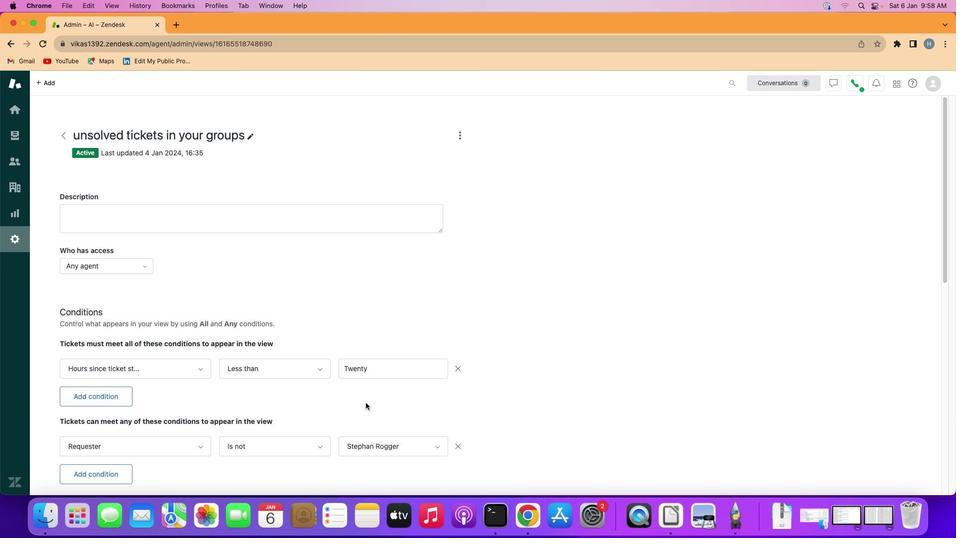 
Action: Mouse moved to (375, 391)
Screenshot: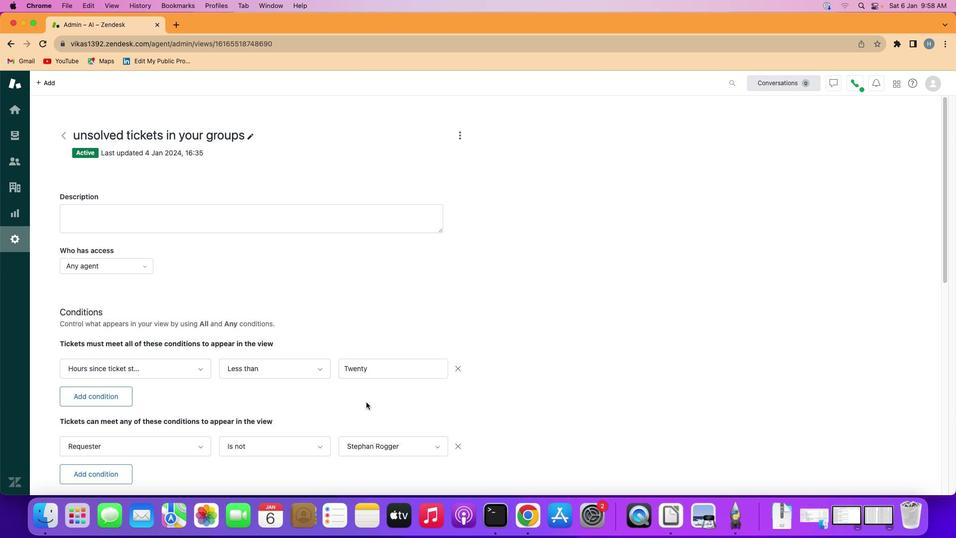 
